 Task: Add Sprouts High Potency Omega 3 to the cart.
Action: Mouse moved to (303, 145)
Screenshot: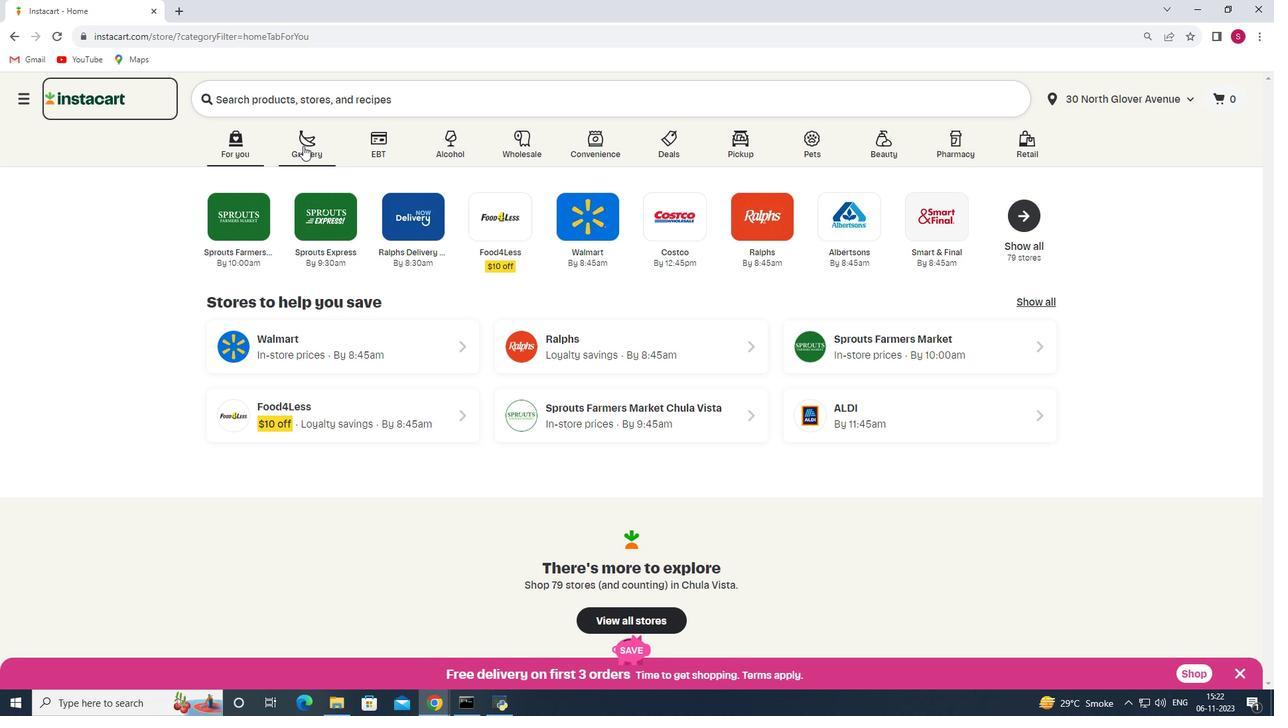 
Action: Mouse pressed left at (303, 145)
Screenshot: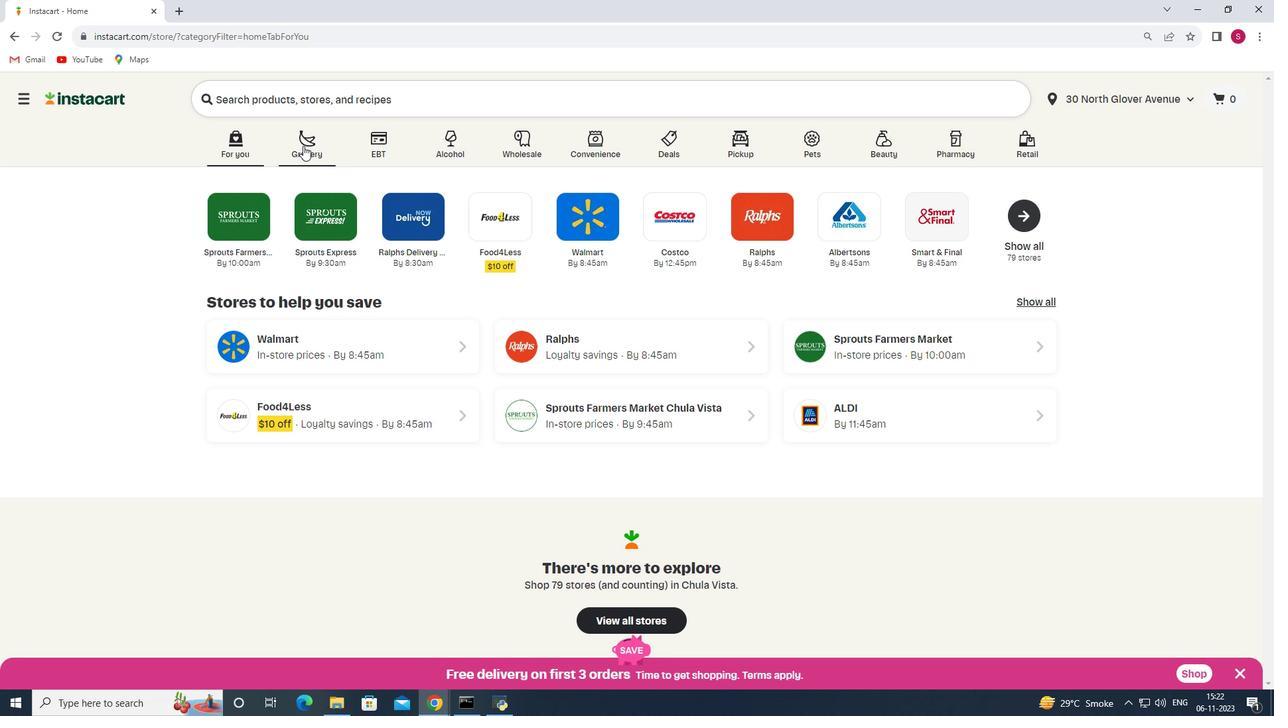 
Action: Mouse moved to (304, 372)
Screenshot: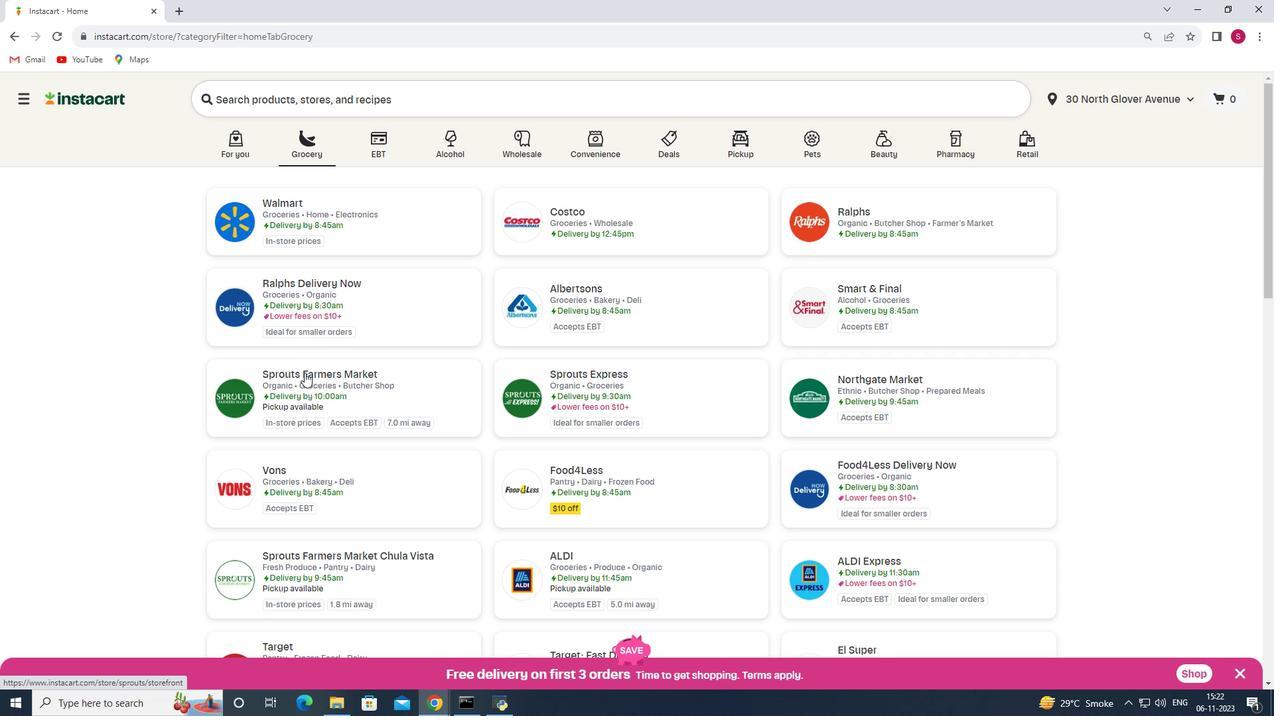 
Action: Mouse pressed left at (304, 372)
Screenshot: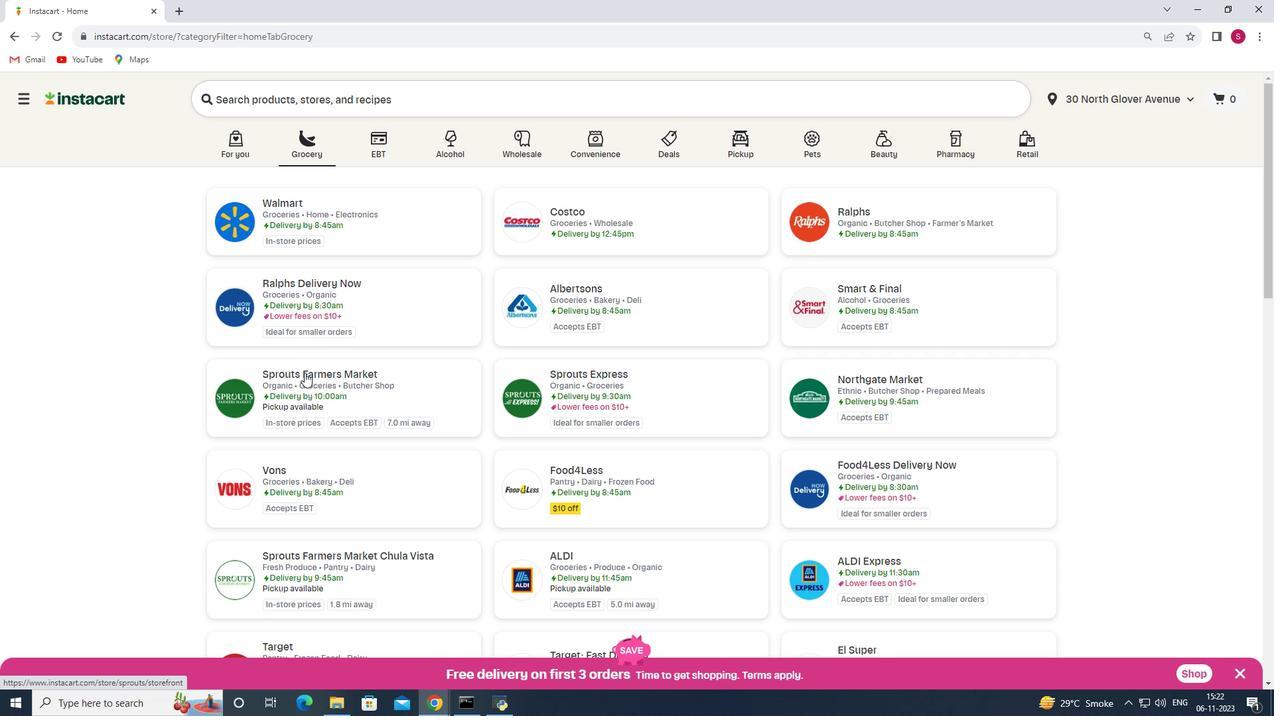 
Action: Mouse moved to (89, 404)
Screenshot: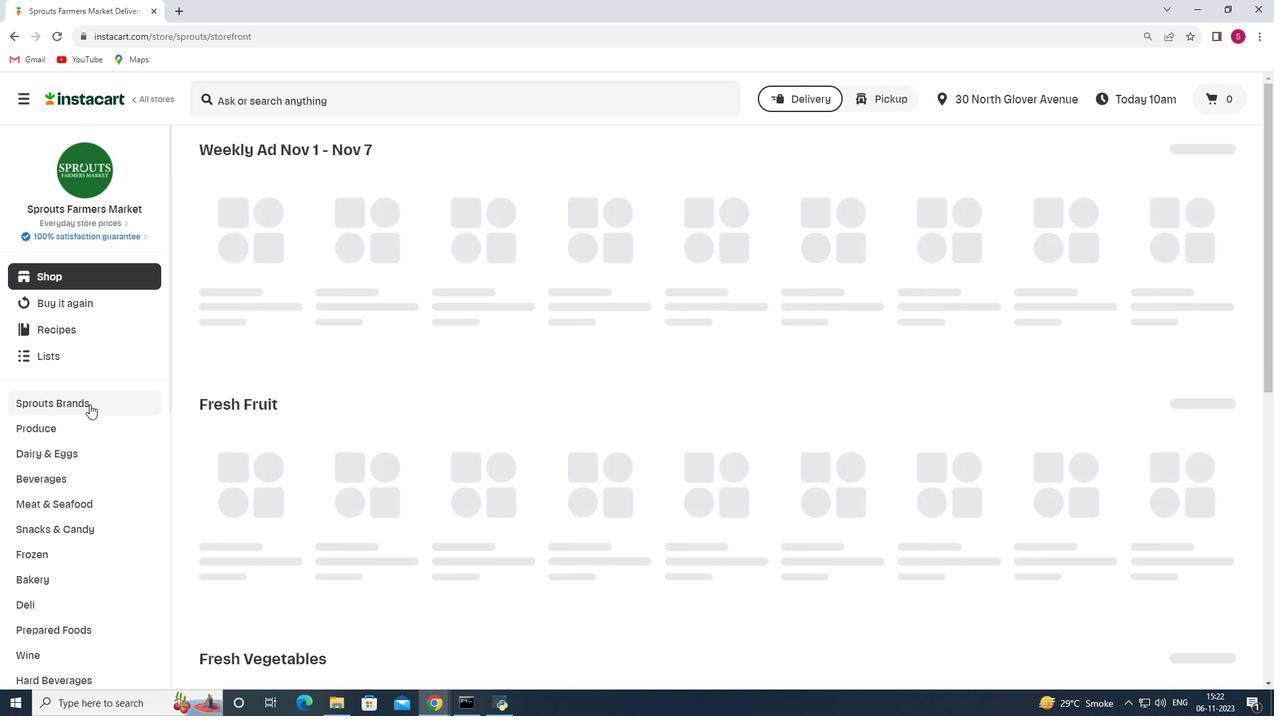 
Action: Mouse scrolled (89, 404) with delta (0, 0)
Screenshot: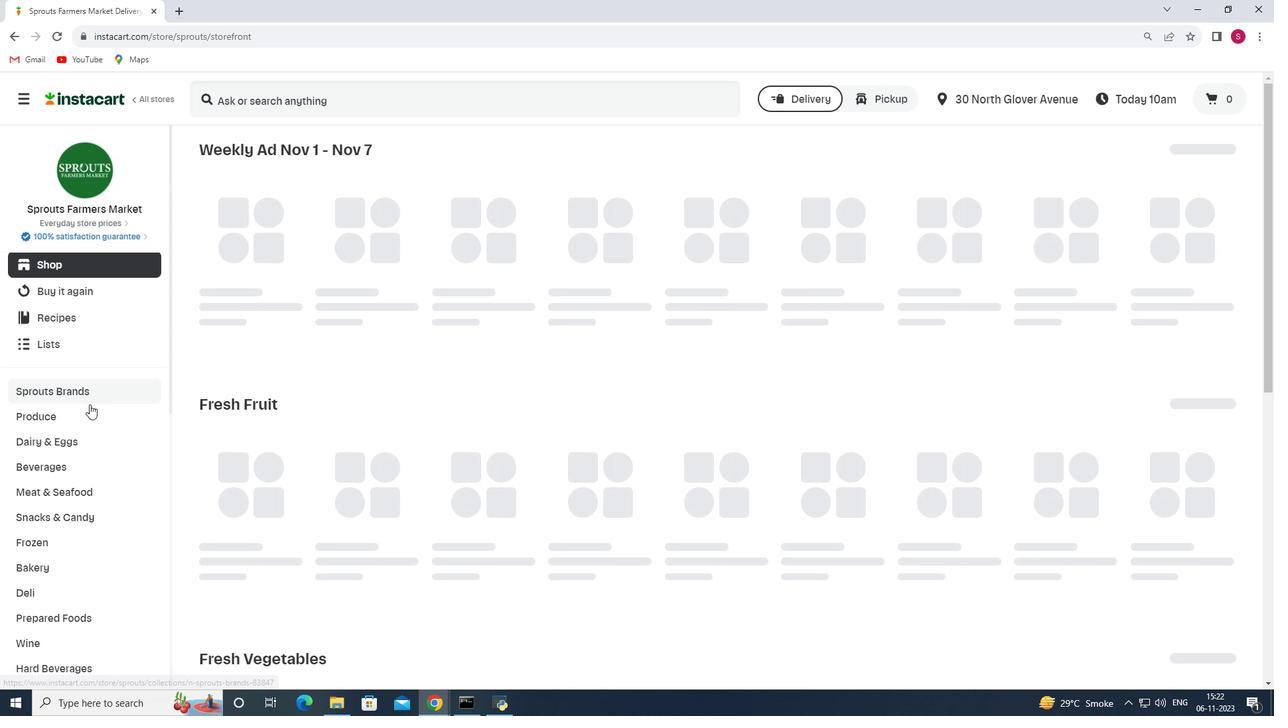 
Action: Mouse scrolled (89, 404) with delta (0, 0)
Screenshot: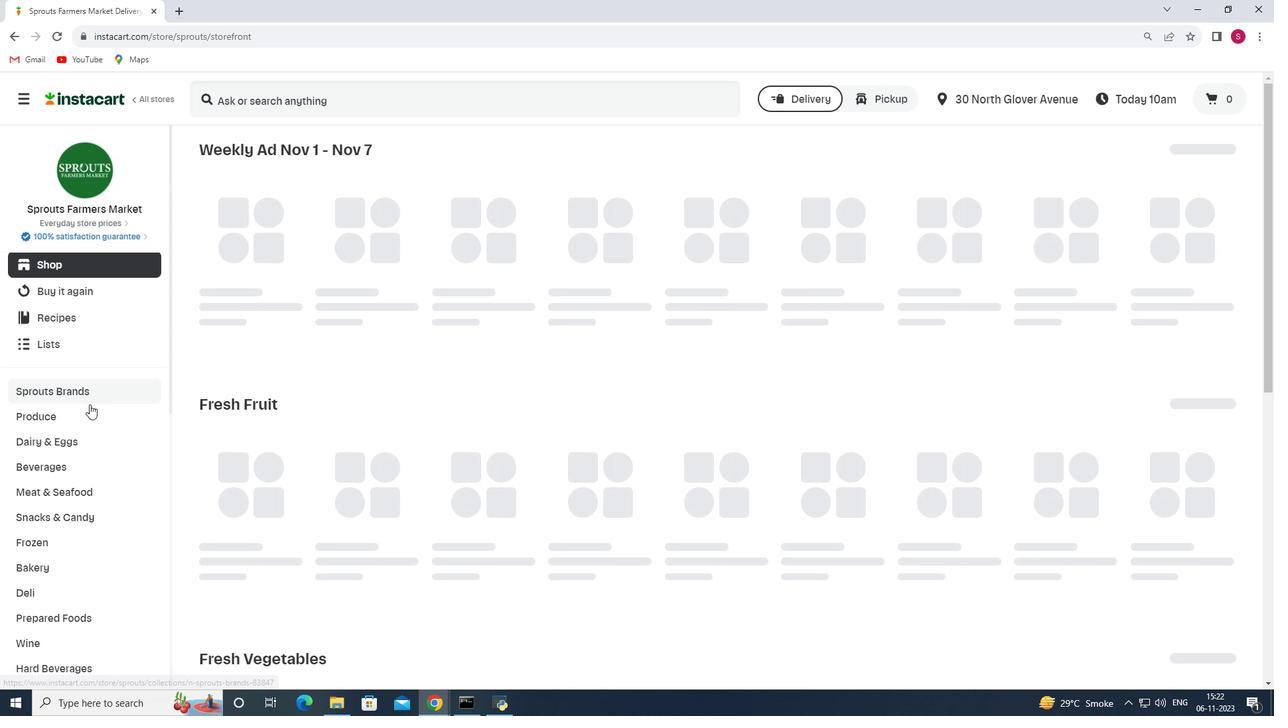 
Action: Mouse scrolled (89, 404) with delta (0, 0)
Screenshot: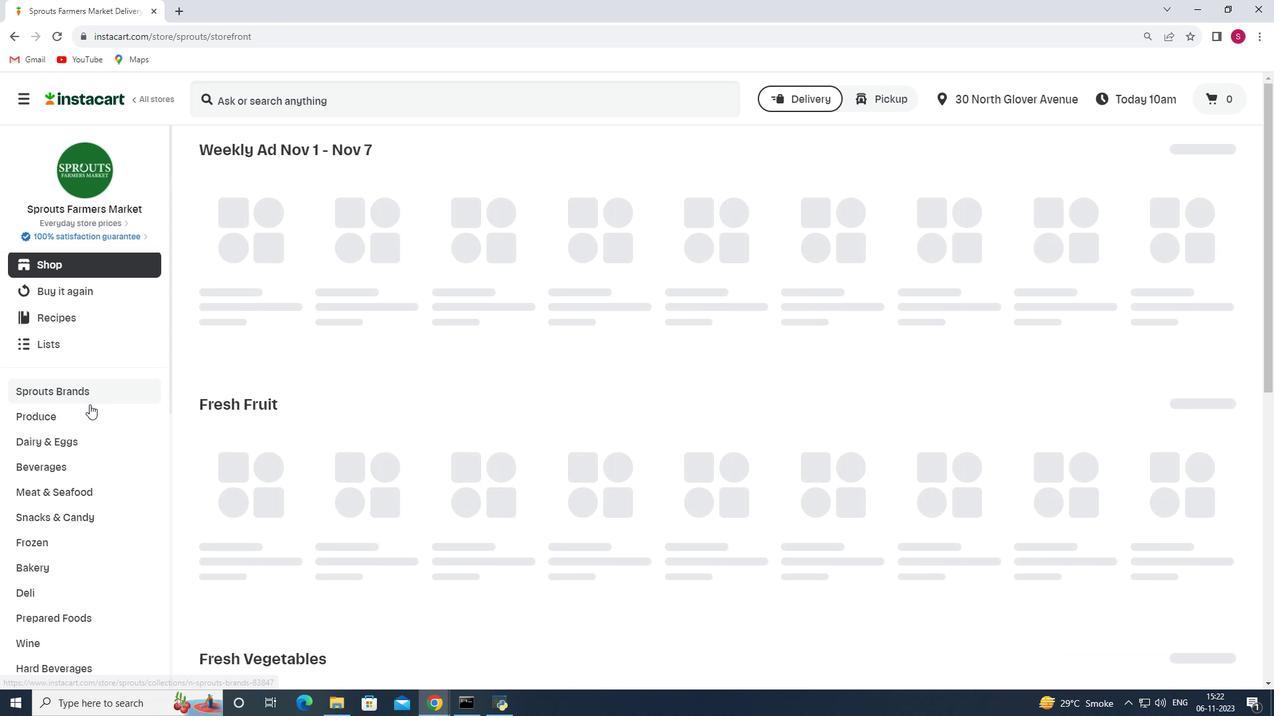 
Action: Mouse scrolled (89, 404) with delta (0, 0)
Screenshot: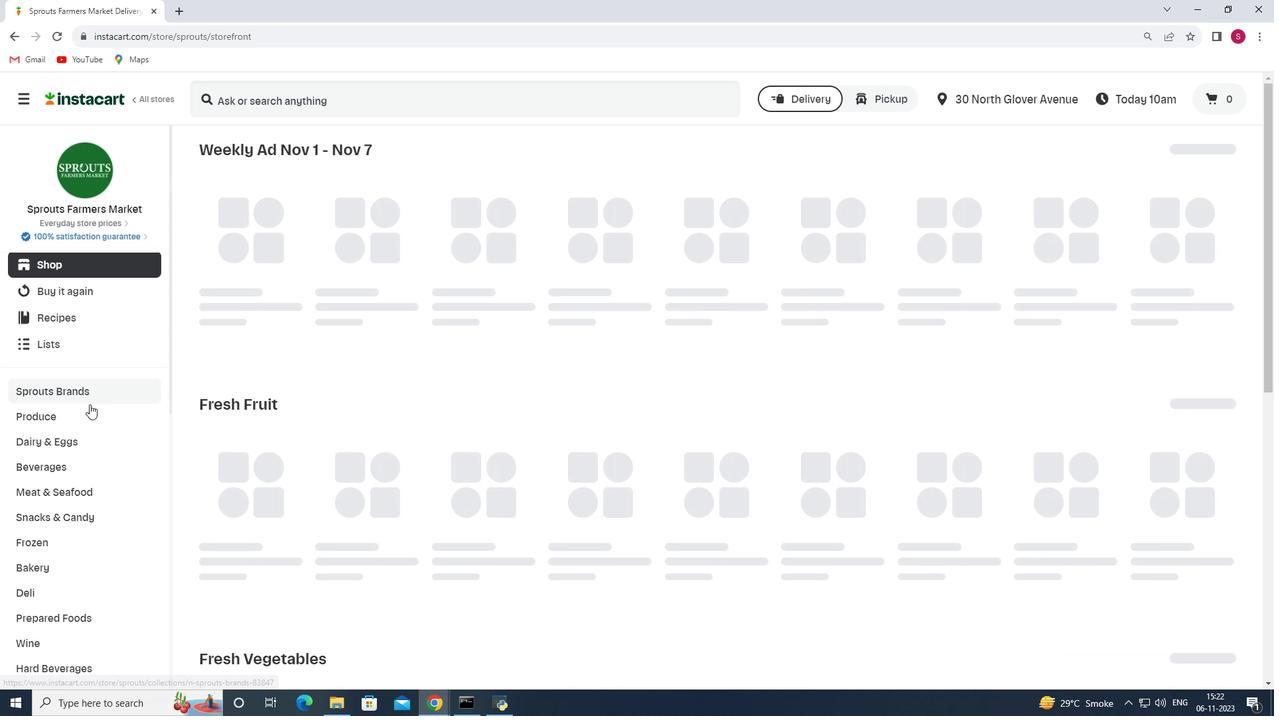 
Action: Mouse scrolled (89, 404) with delta (0, 0)
Screenshot: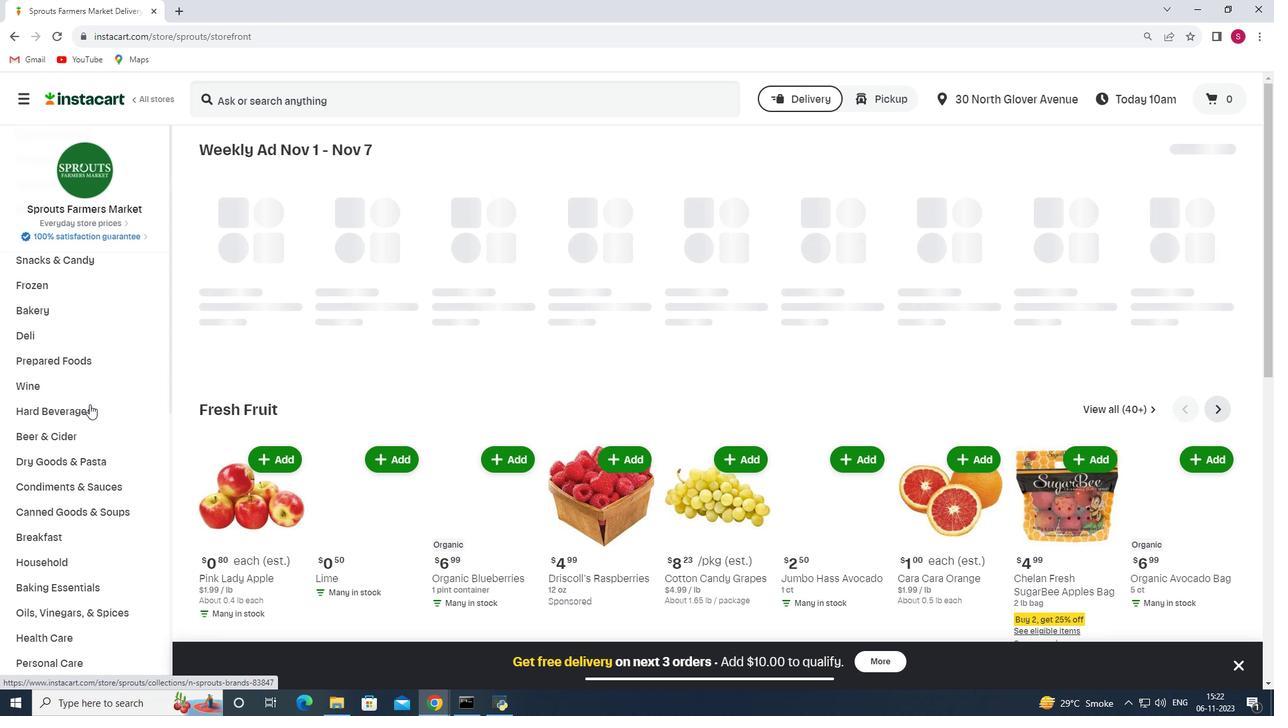 
Action: Mouse scrolled (89, 404) with delta (0, 0)
Screenshot: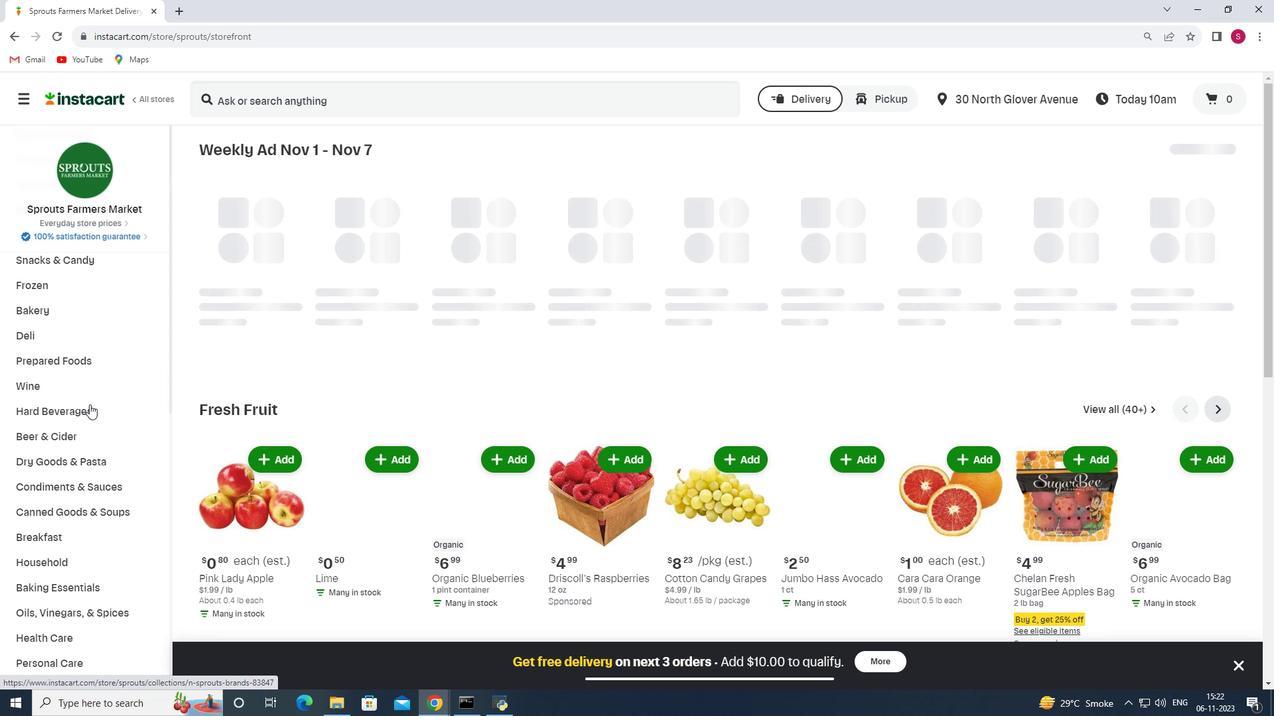 
Action: Mouse scrolled (89, 404) with delta (0, 0)
Screenshot: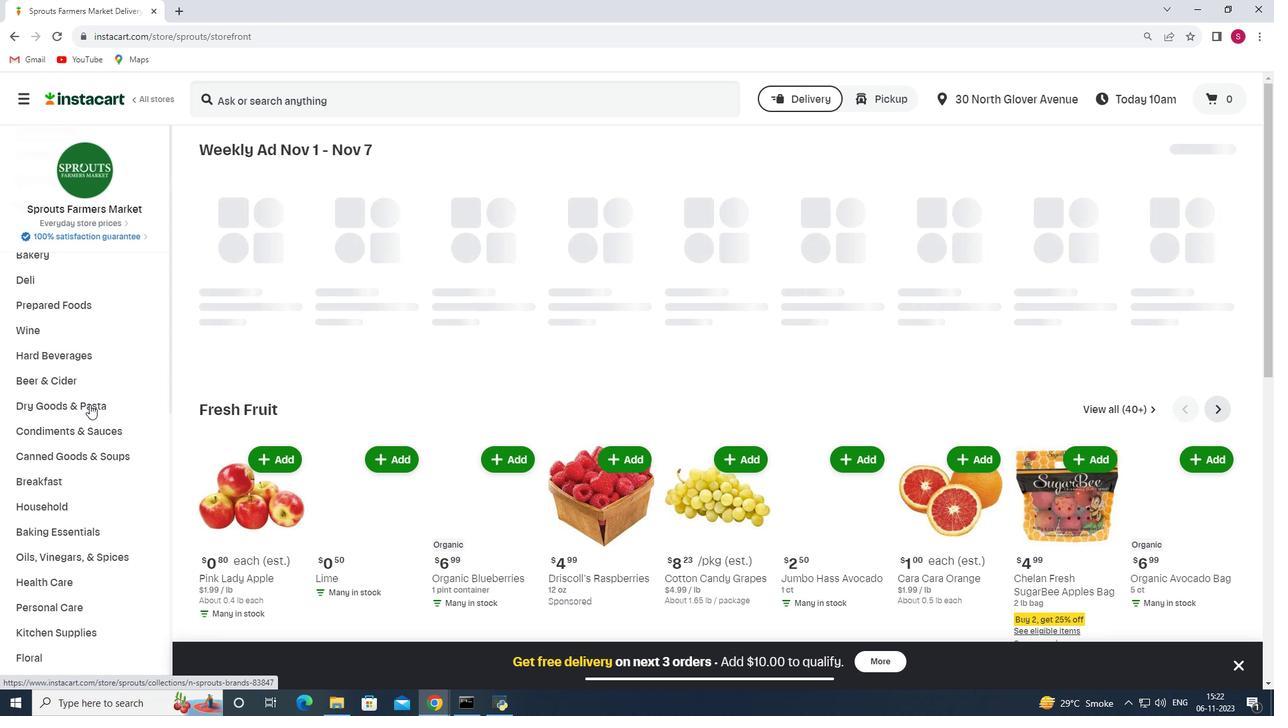 
Action: Mouse moved to (74, 439)
Screenshot: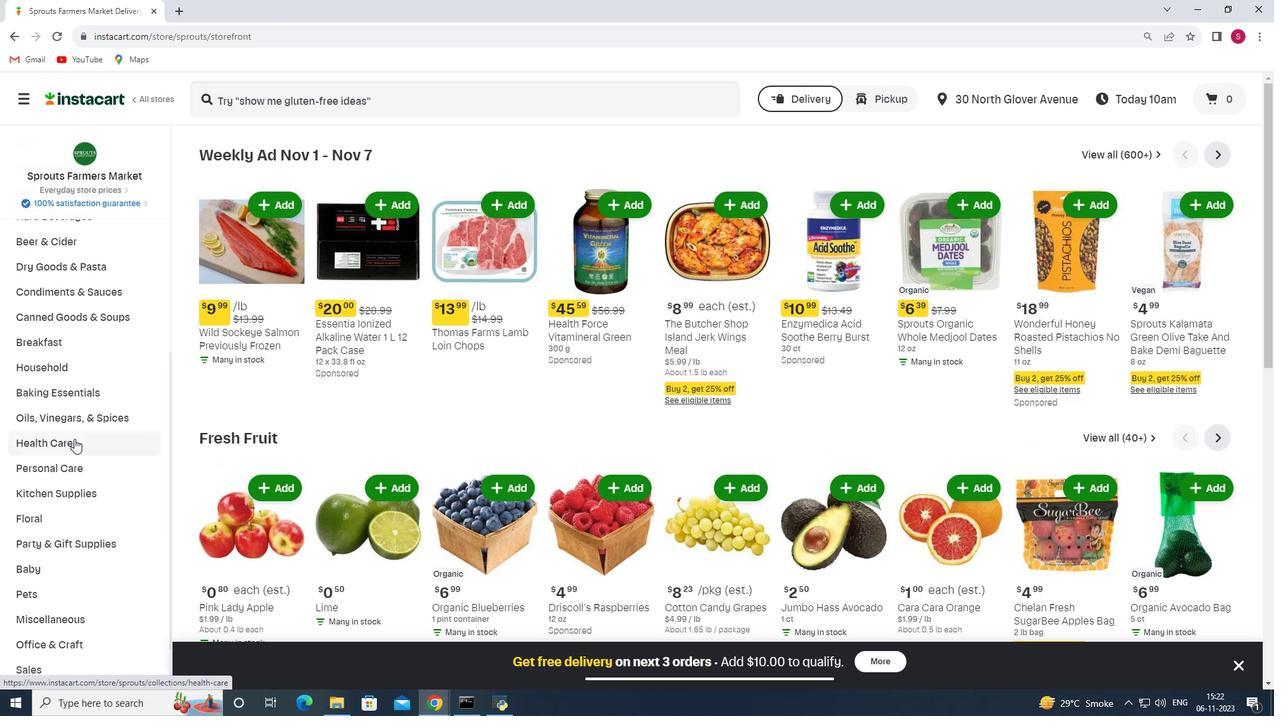 
Action: Mouse pressed left at (74, 439)
Screenshot: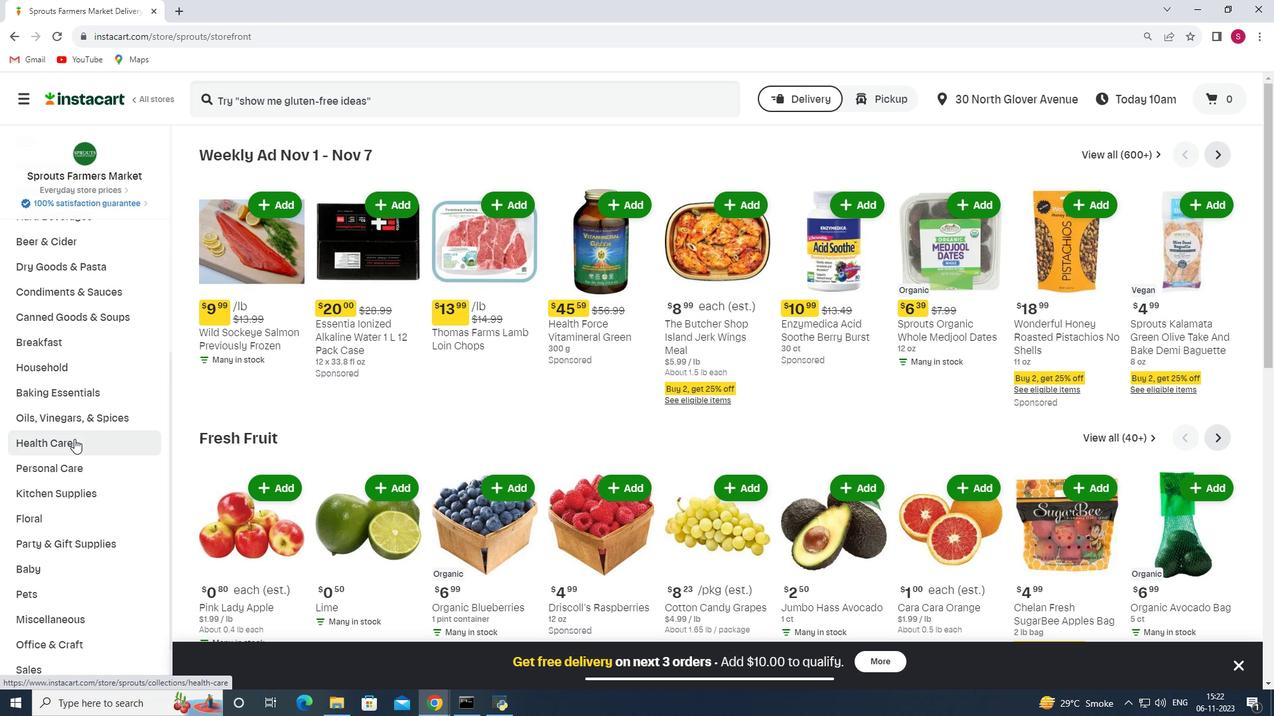 
Action: Mouse moved to (493, 183)
Screenshot: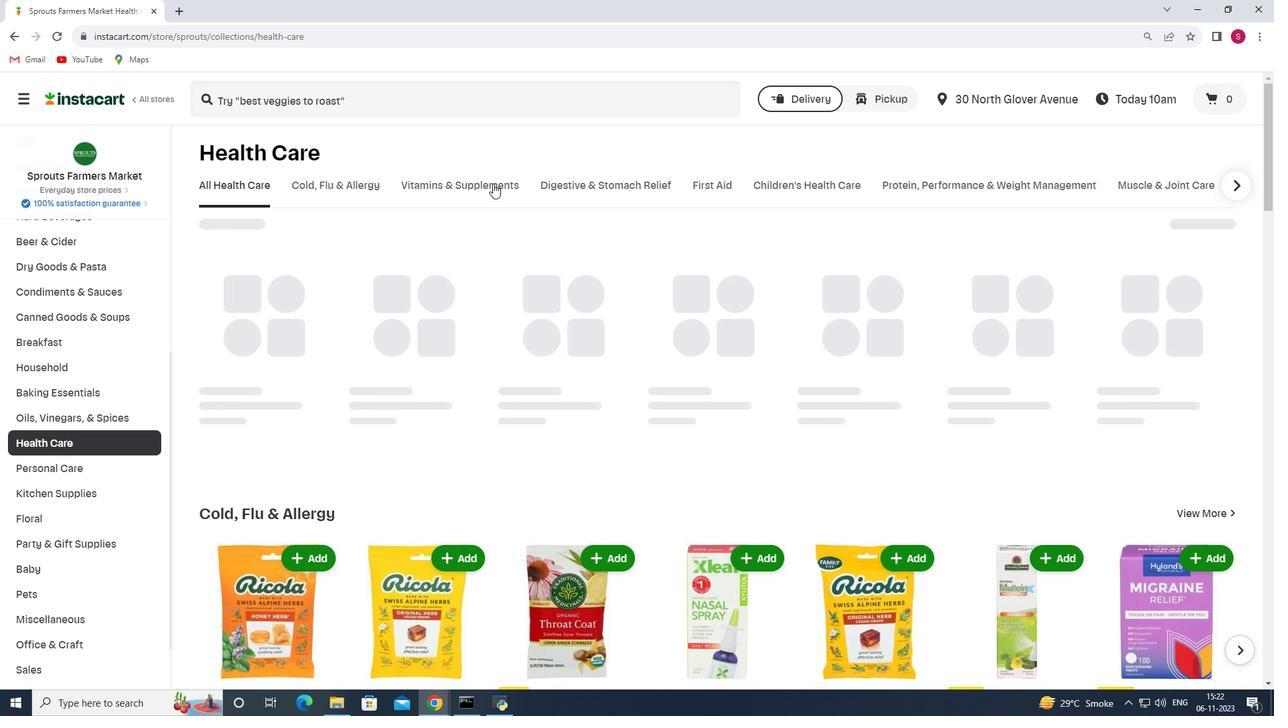 
Action: Mouse pressed left at (493, 183)
Screenshot: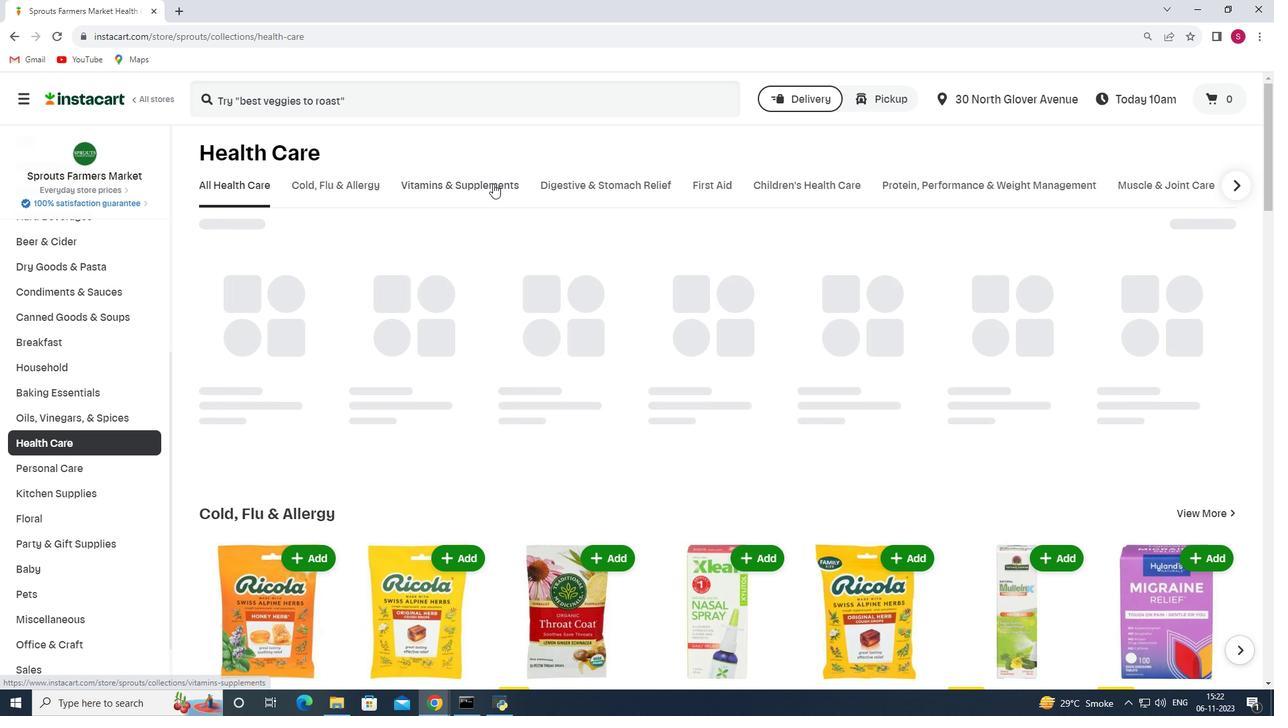 
Action: Mouse moved to (951, 247)
Screenshot: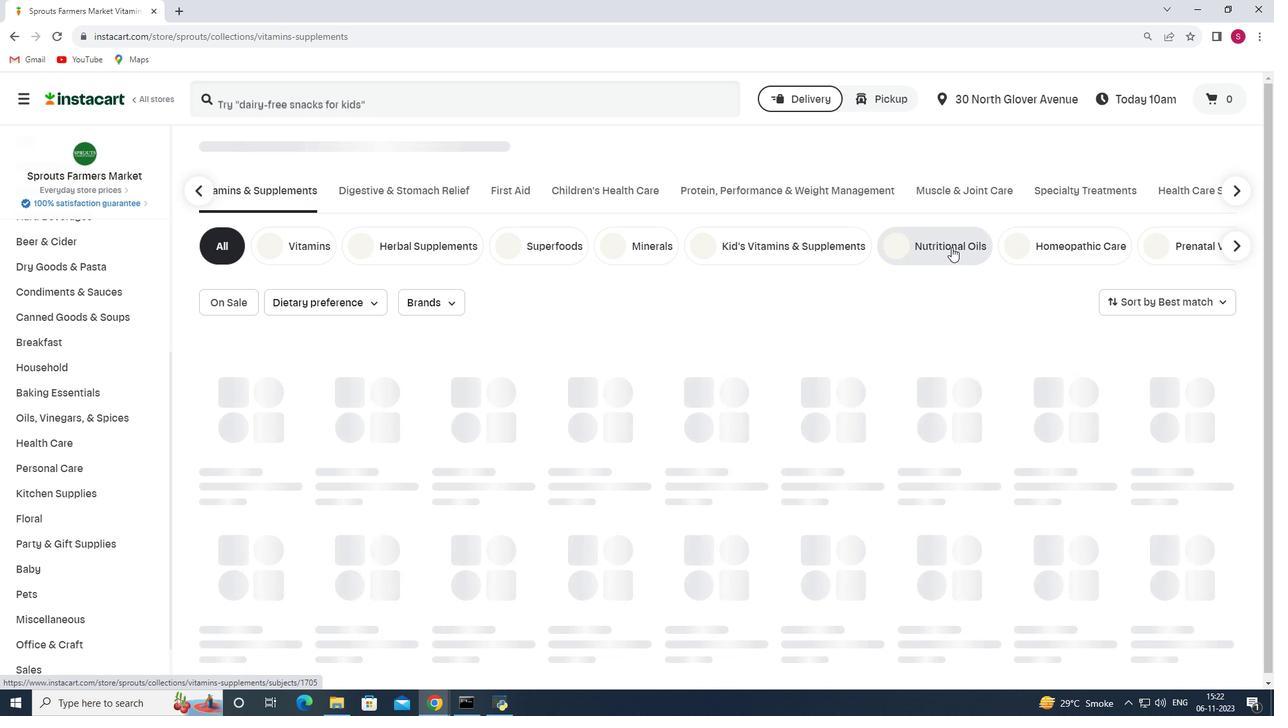 
Action: Mouse pressed left at (951, 247)
Screenshot: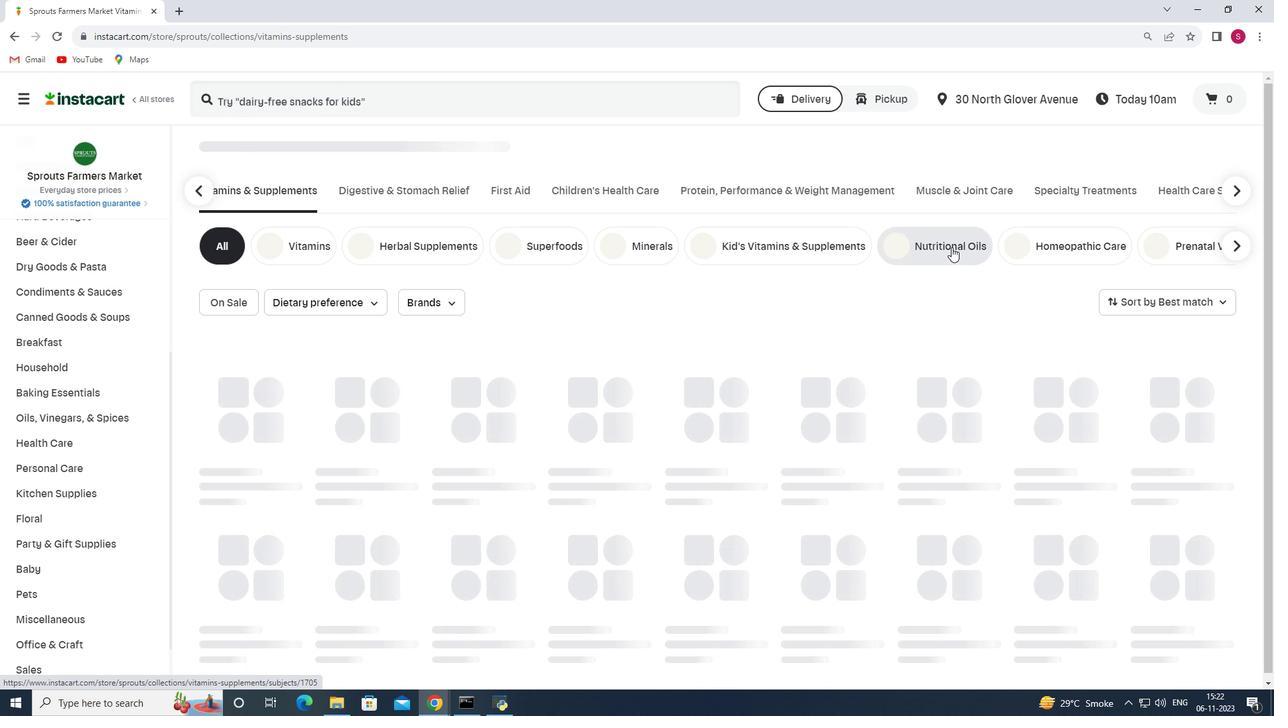 
Action: Mouse moved to (467, 99)
Screenshot: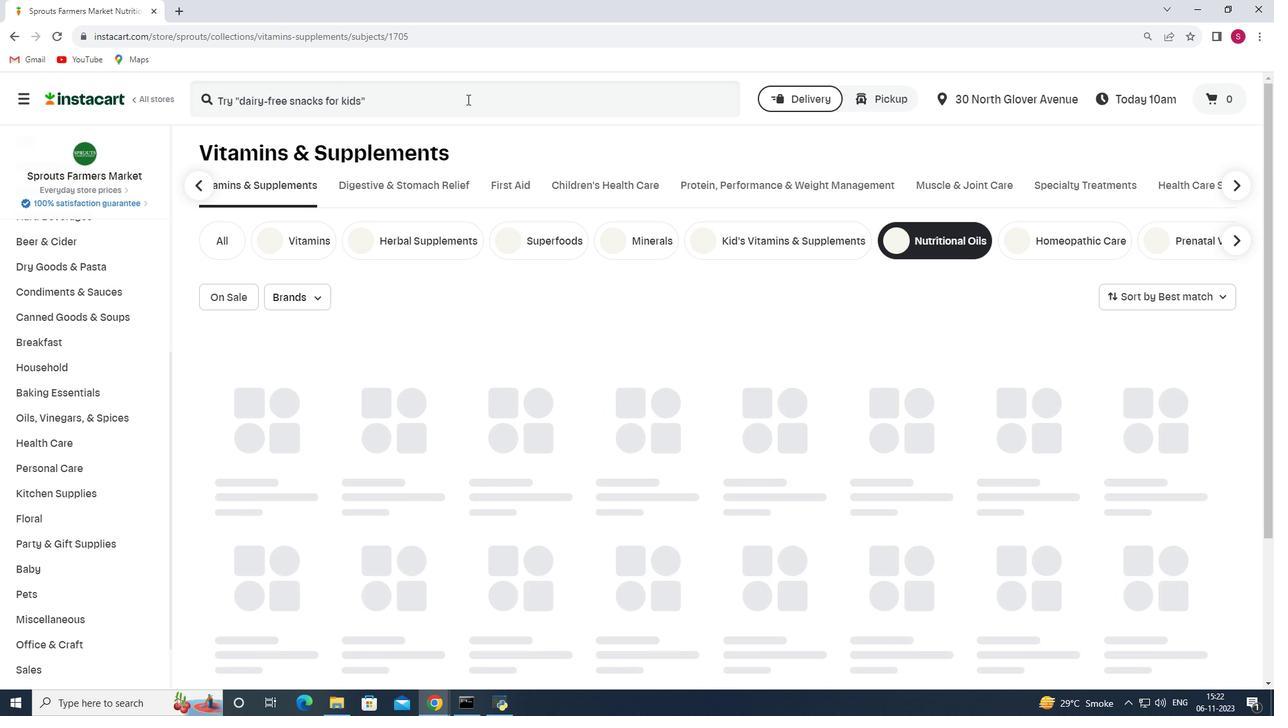 
Action: Mouse pressed left at (467, 99)
Screenshot: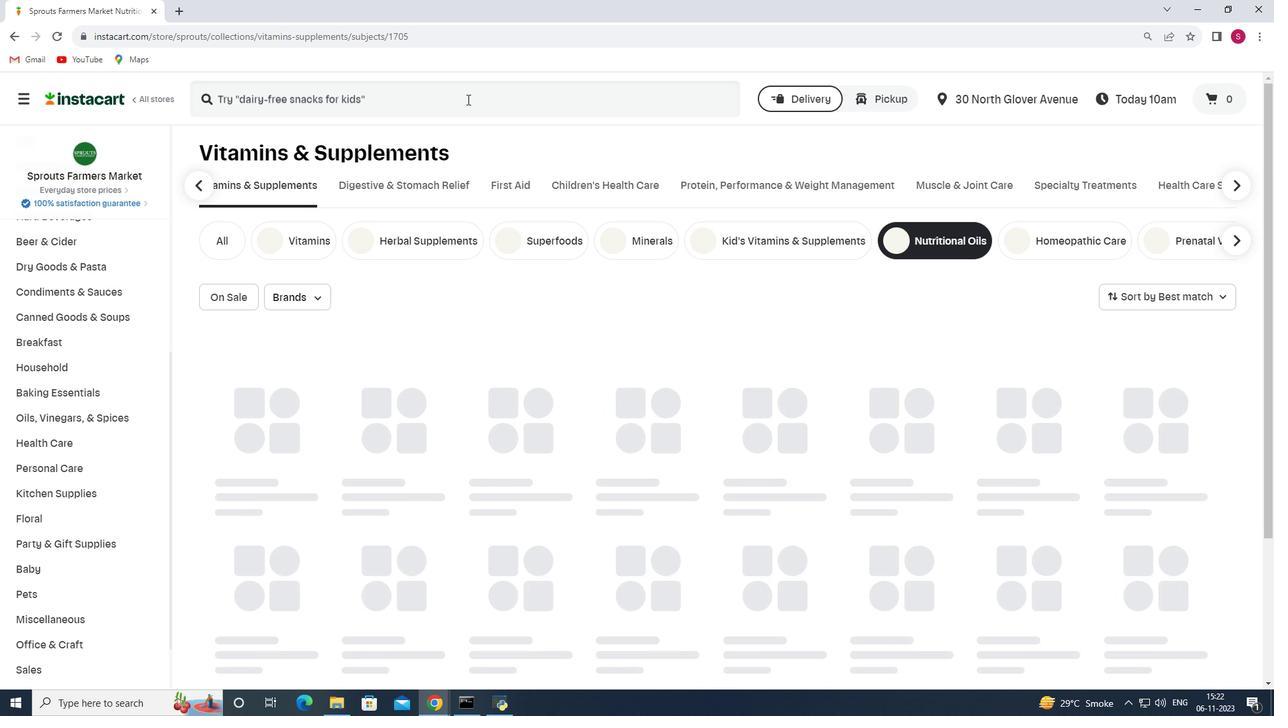 
Action: Key pressed <Key.shift>Sprouts<Key.space><Key.shift>High<Key.space><Key.shift><Key.shift><Key.shift><Key.shift><Key.shift><Key.shift><Key.shift><Key.shift><Key.shift>Potency<Key.space><Key.shift>Omega<Key.space>3<Key.enter>
Screenshot: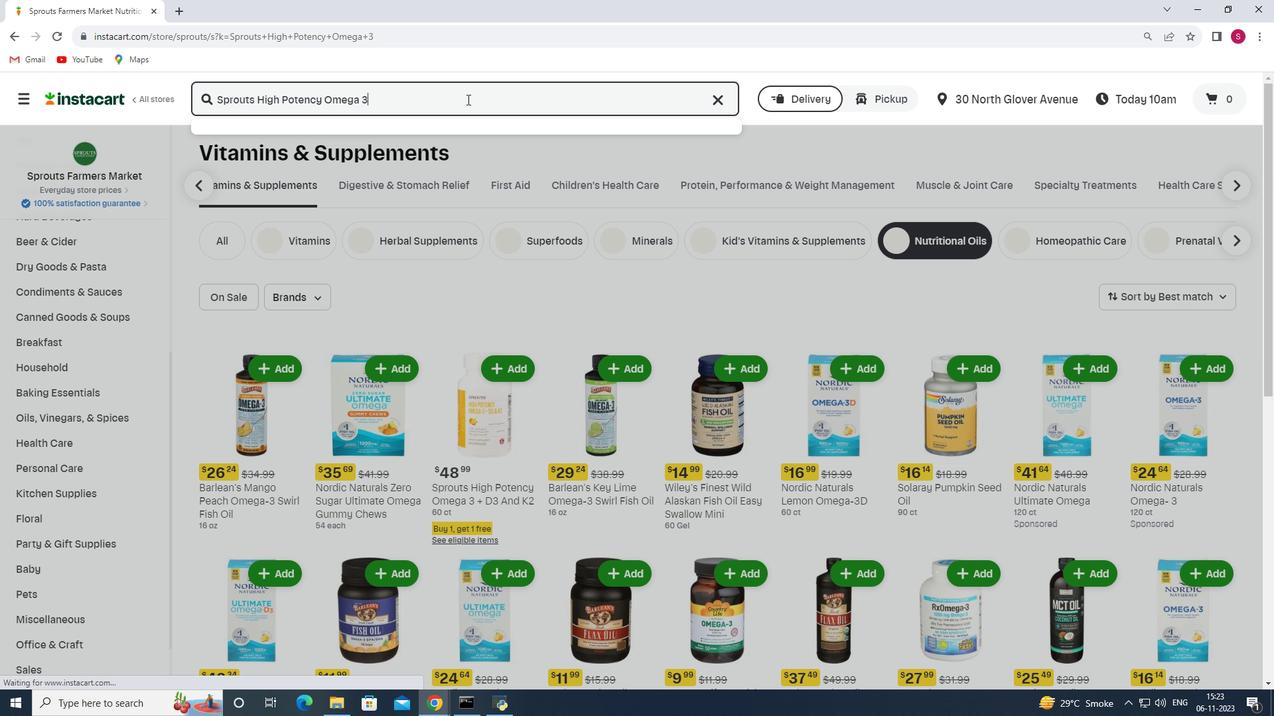 
Action: Mouse moved to (768, 199)
Screenshot: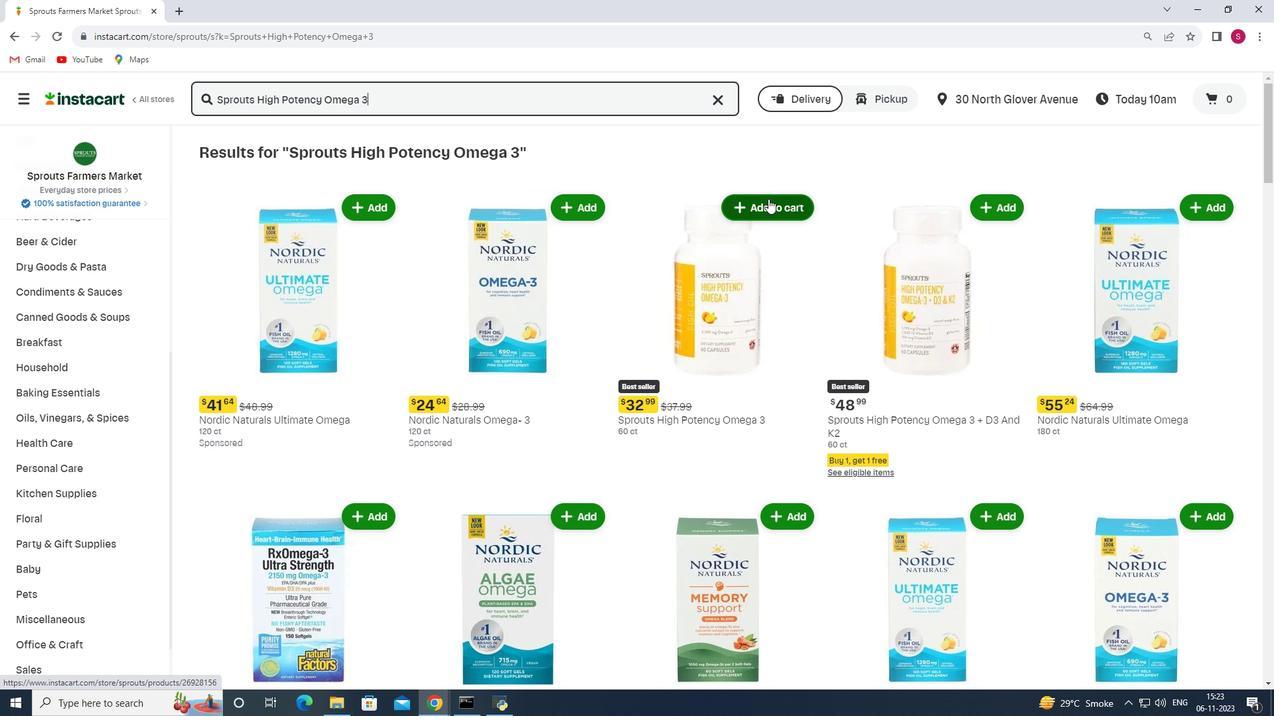 
Action: Mouse pressed left at (768, 199)
Screenshot: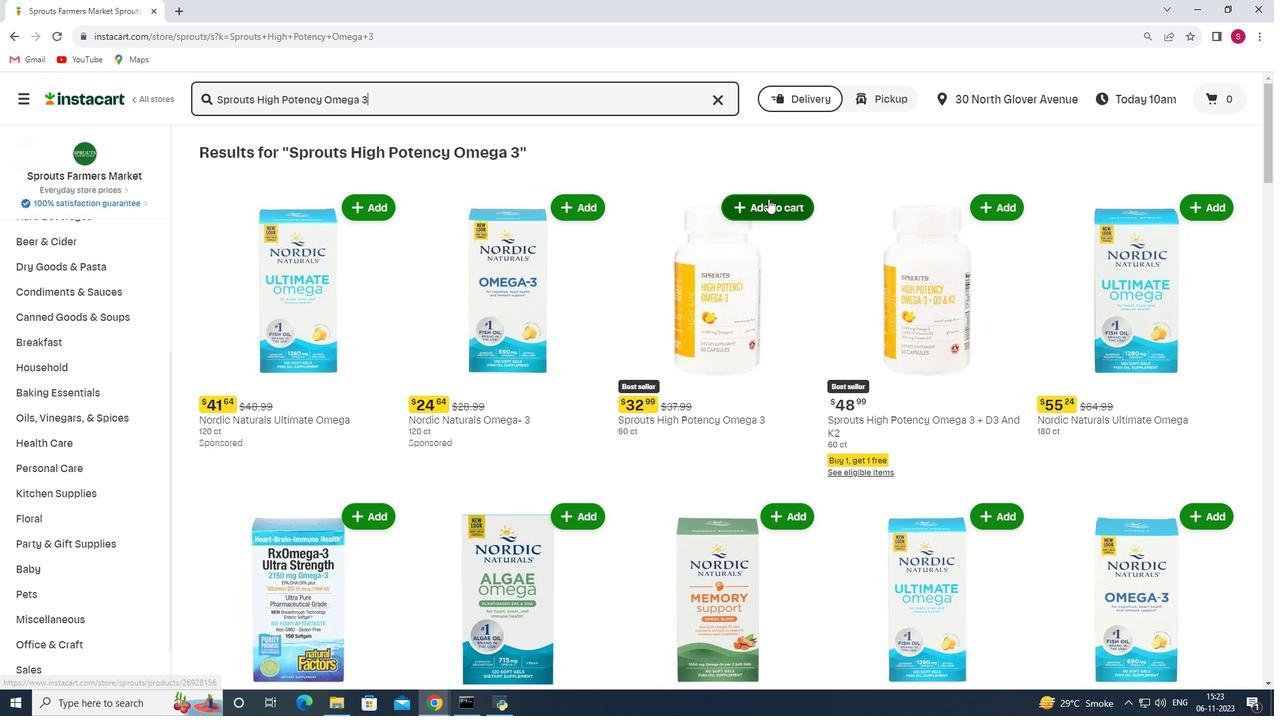 
Action: Mouse moved to (760, 215)
Screenshot: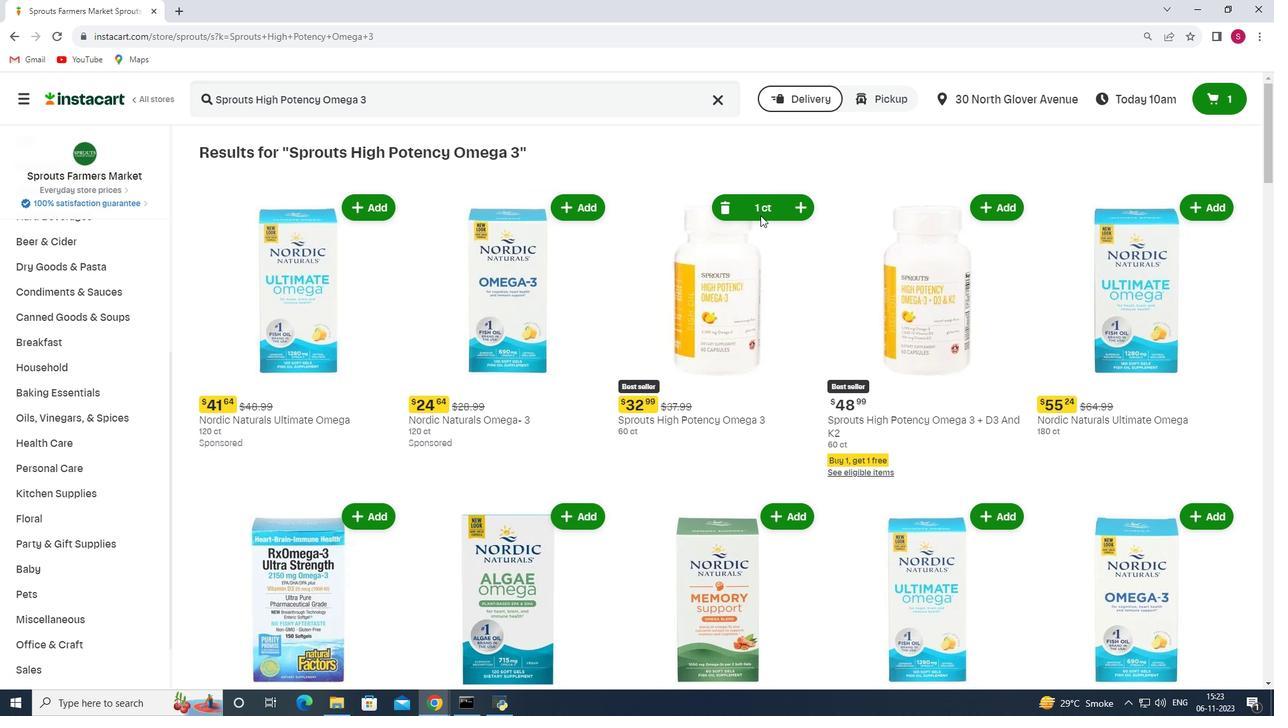 
